 Task: Add Market Corner Two-Bite Coconut Macaroons to the cart.
Action: Mouse pressed left at (25, 78)
Screenshot: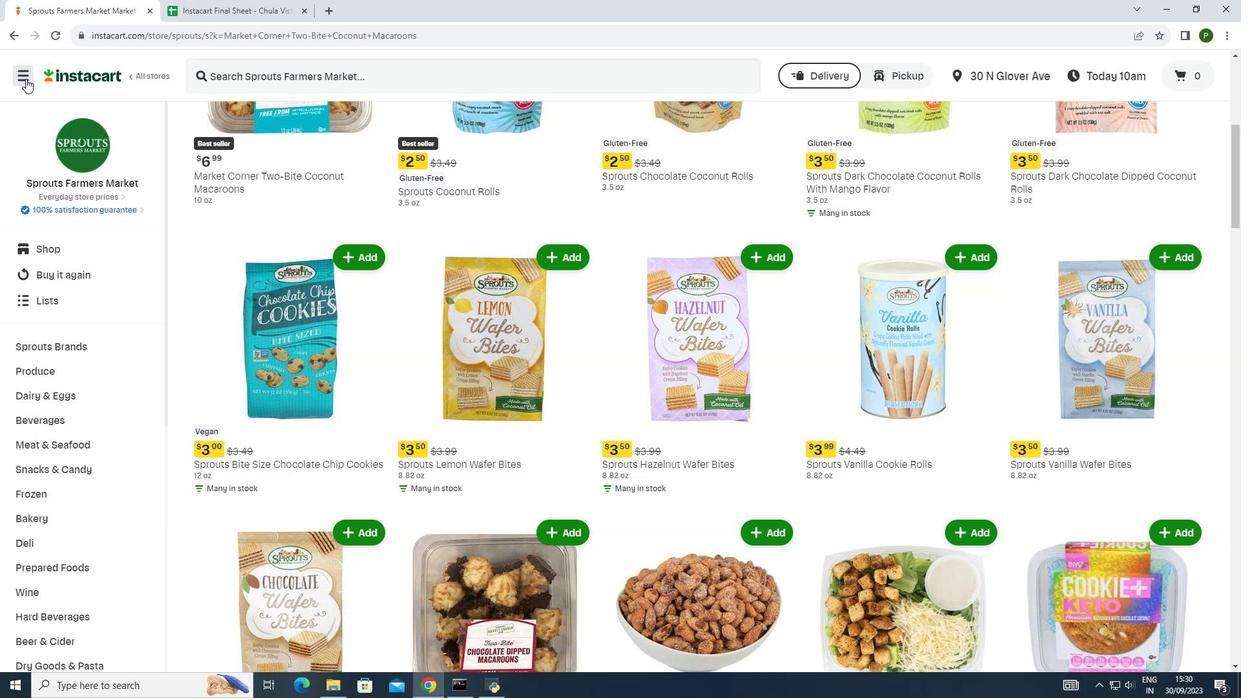 
Action: Mouse moved to (58, 329)
Screenshot: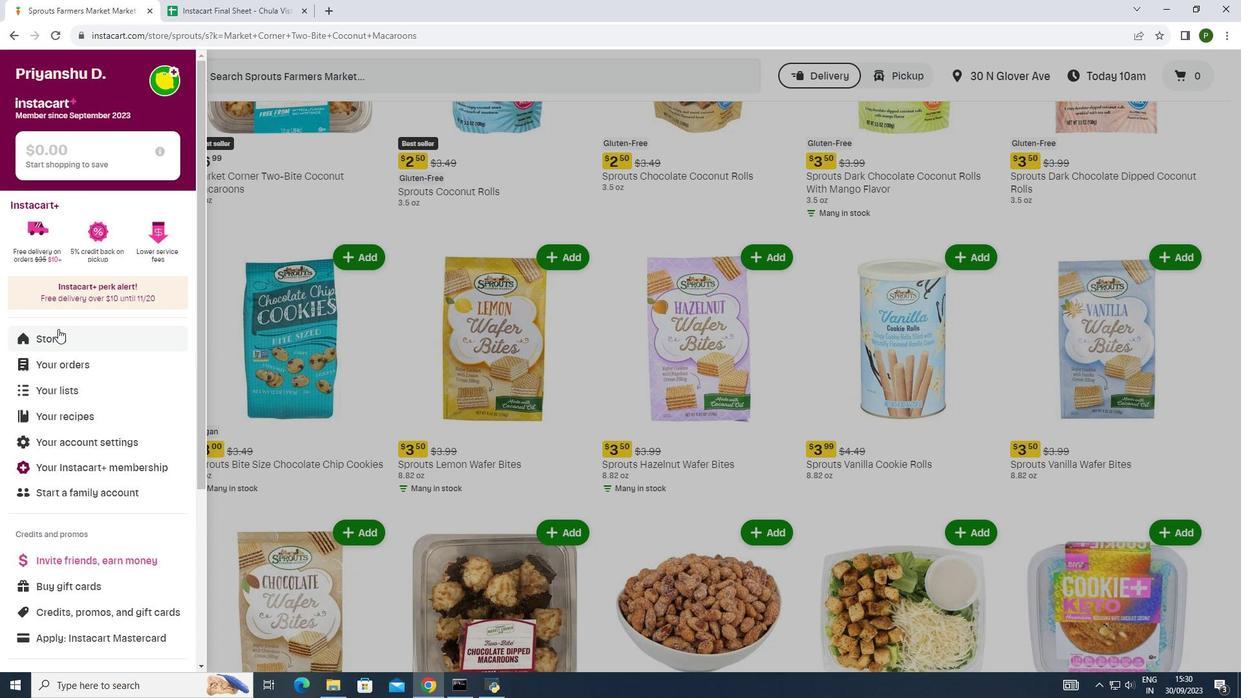 
Action: Mouse pressed left at (58, 329)
Screenshot: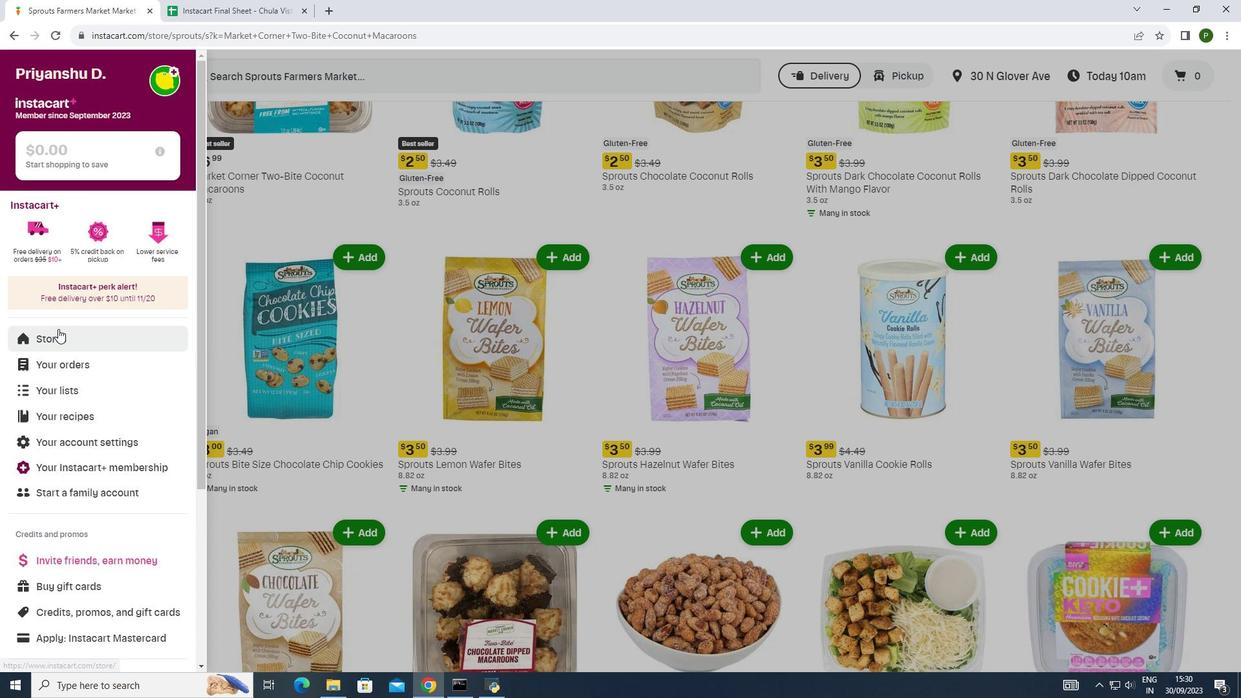 
Action: Mouse moved to (289, 126)
Screenshot: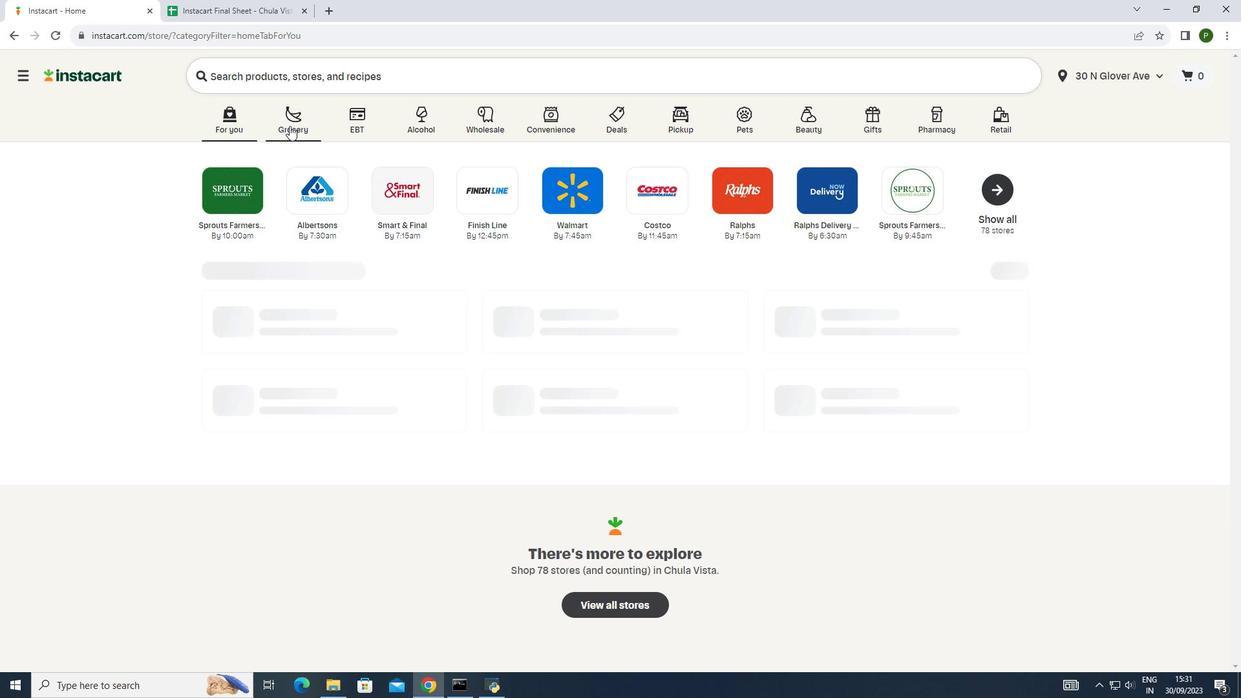 
Action: Mouse pressed left at (289, 126)
Screenshot: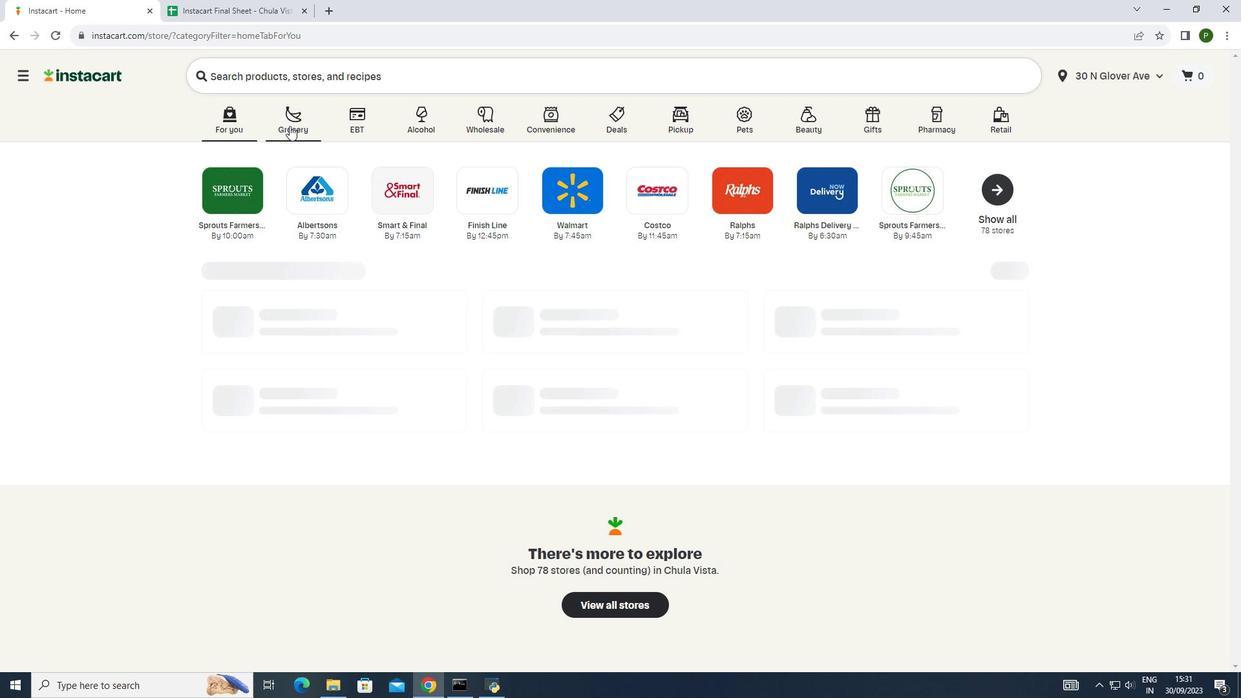 
Action: Mouse moved to (643, 195)
Screenshot: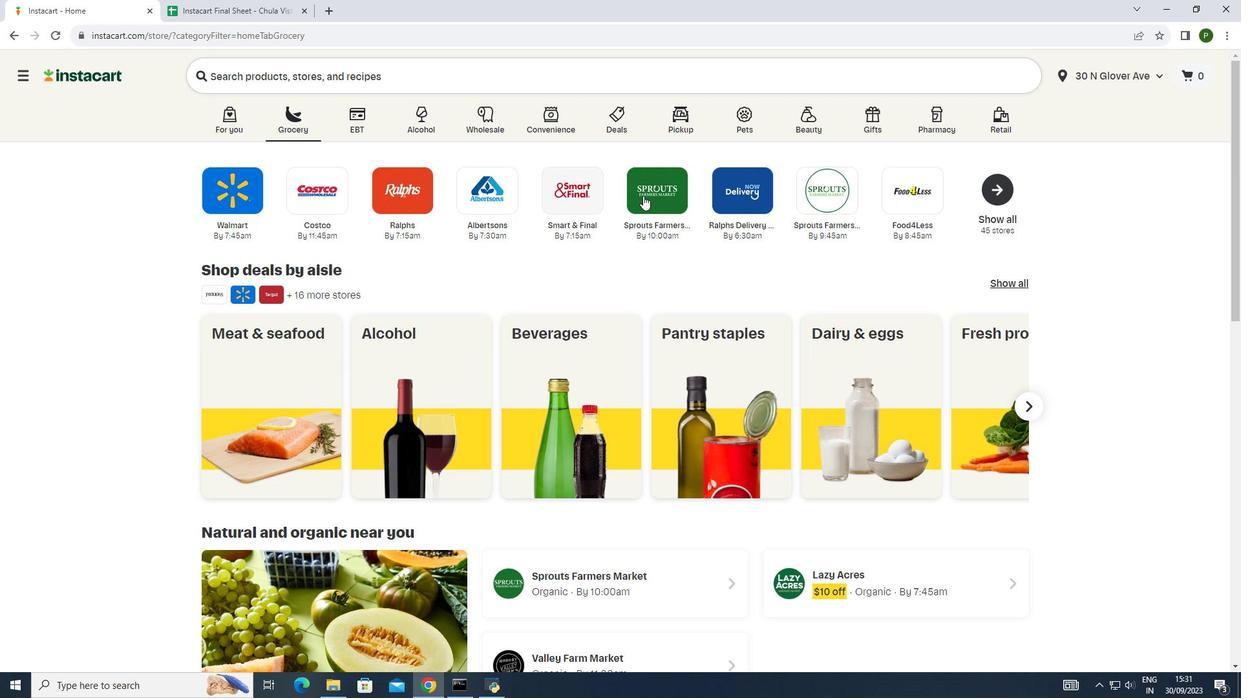 
Action: Mouse pressed left at (643, 195)
Screenshot: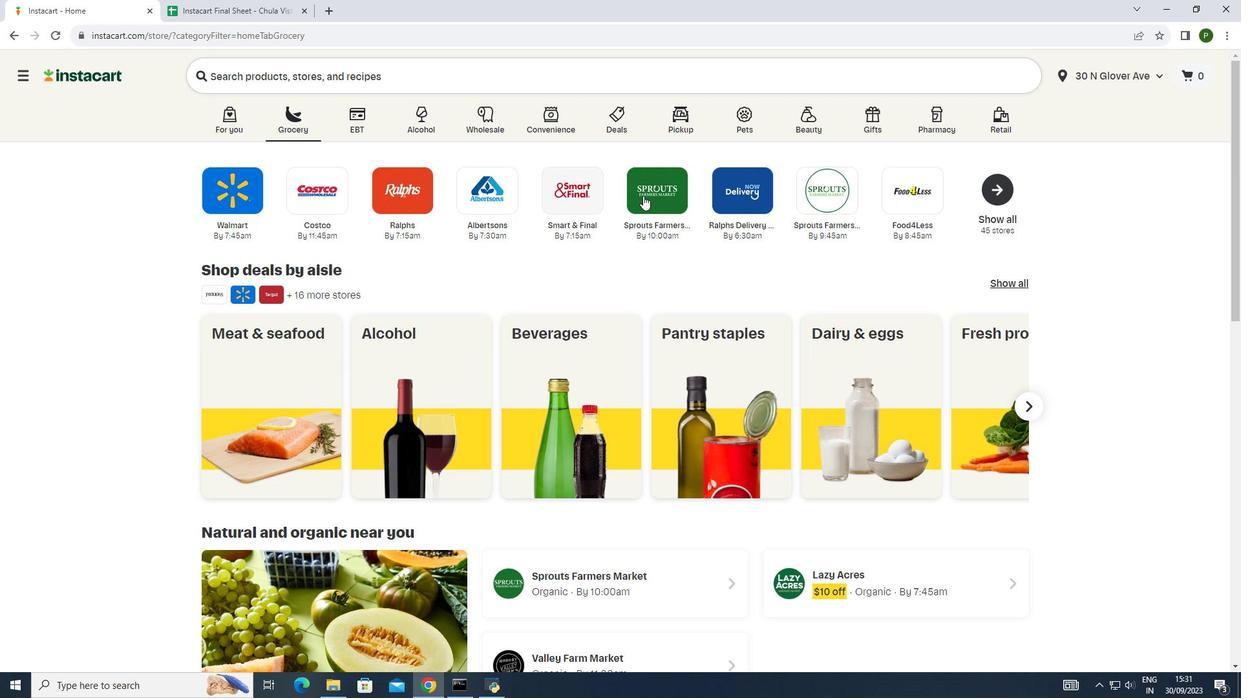 
Action: Mouse moved to (89, 343)
Screenshot: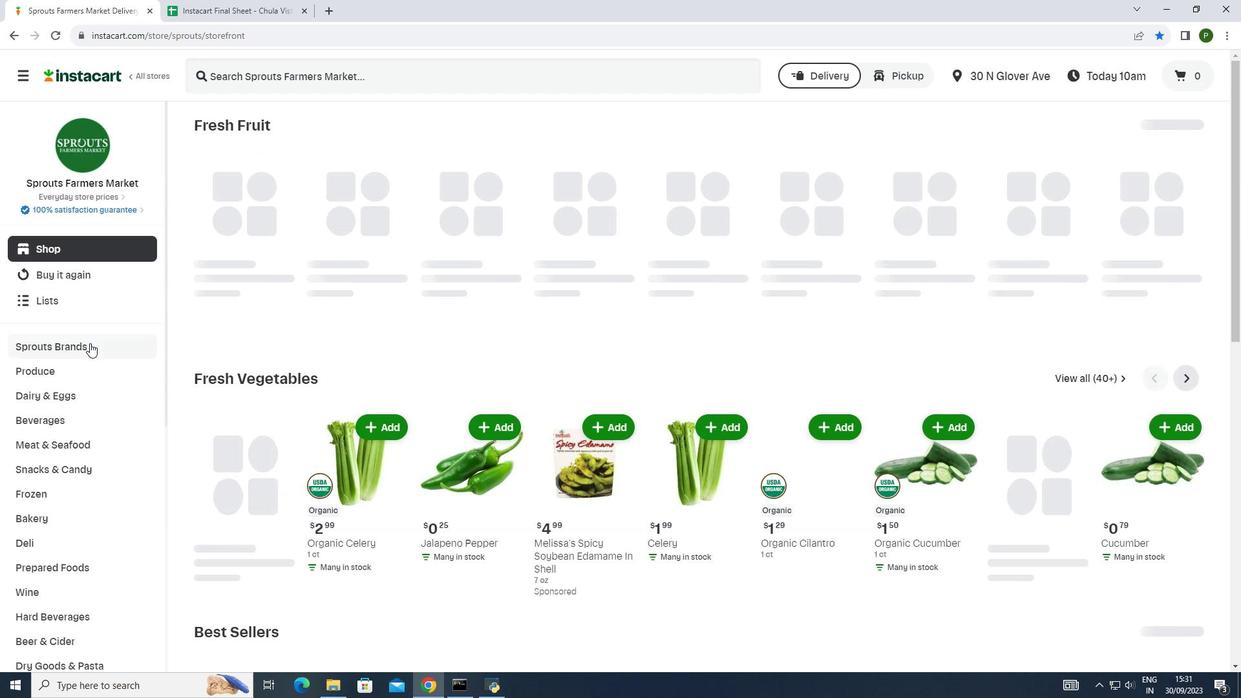 
Action: Mouse pressed left at (89, 343)
Screenshot: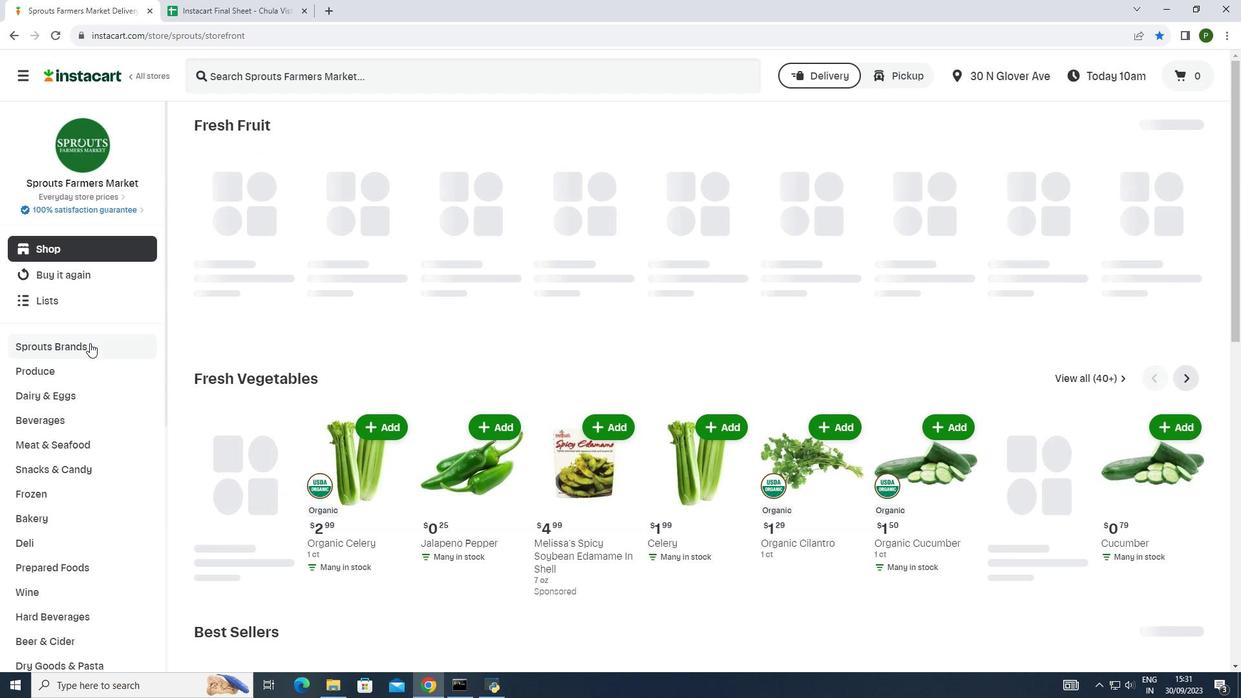 
Action: Mouse moved to (62, 373)
Screenshot: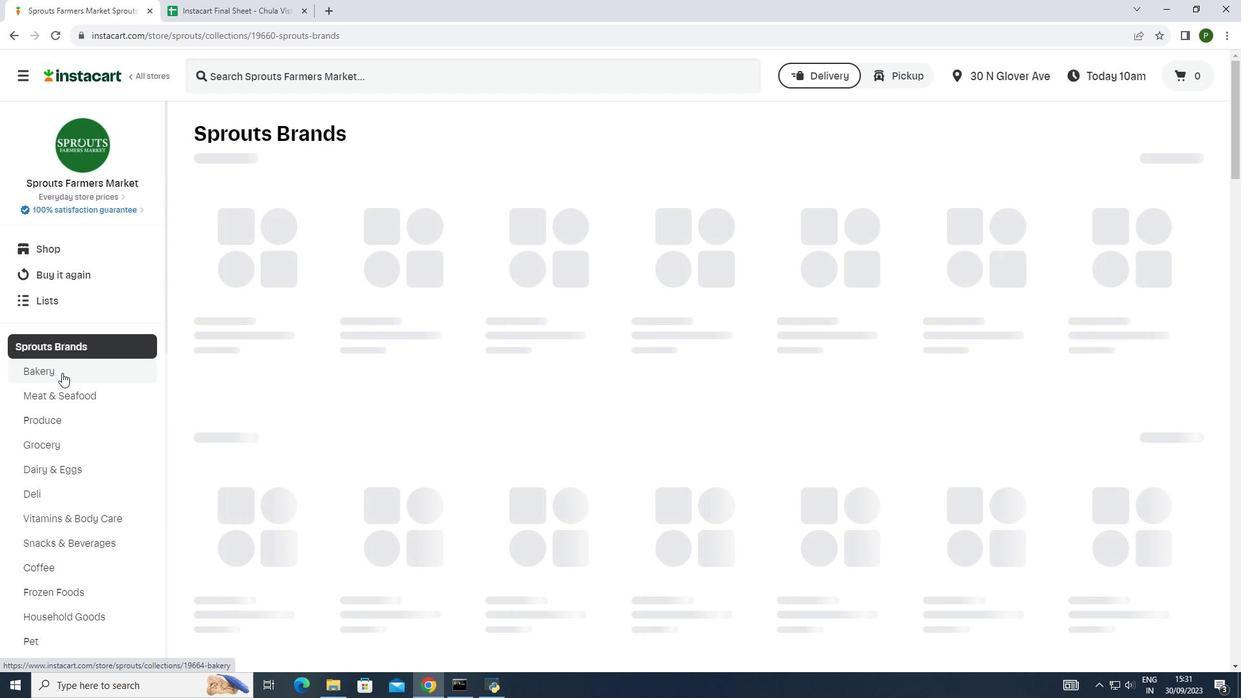 
Action: Mouse pressed left at (62, 373)
Screenshot: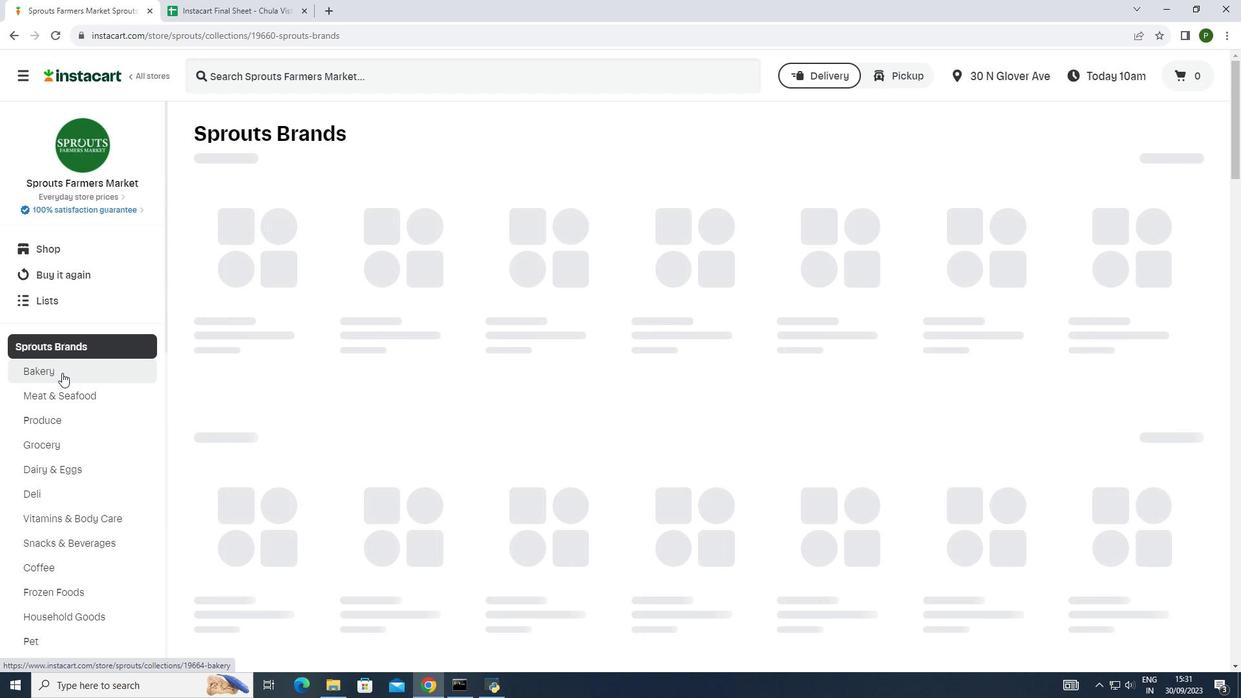 
Action: Mouse moved to (1099, 431)
Screenshot: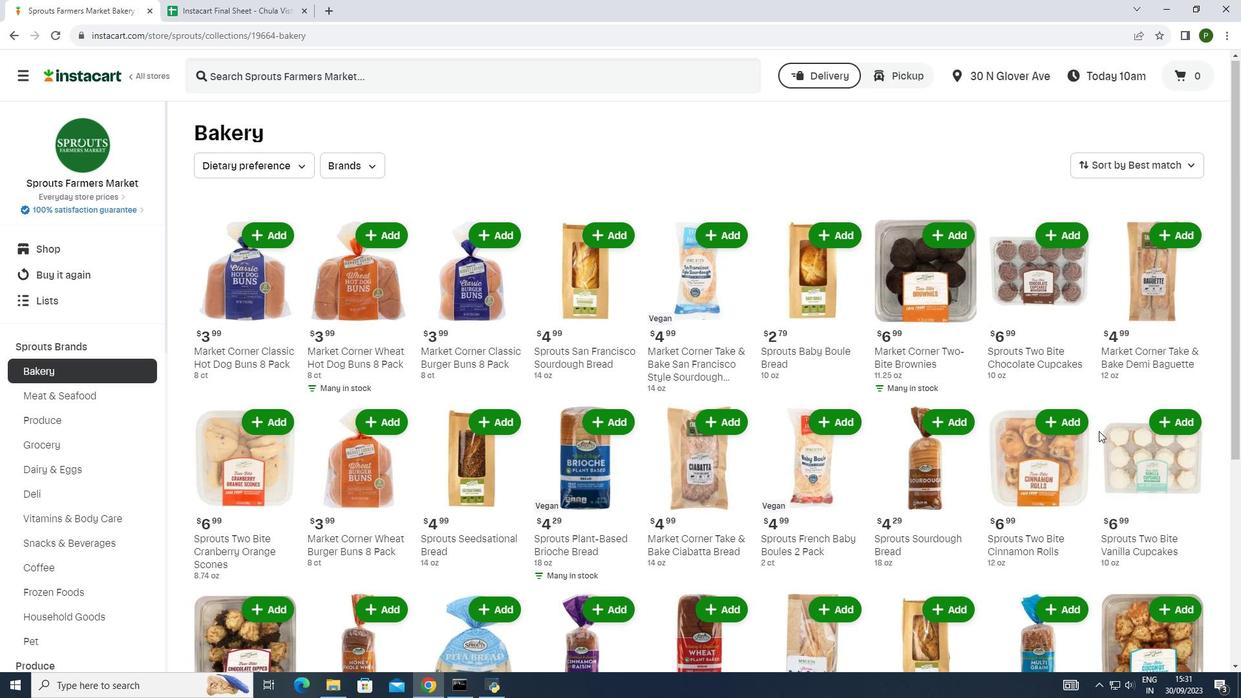 
Action: Mouse scrolled (1099, 430) with delta (0, 0)
Screenshot: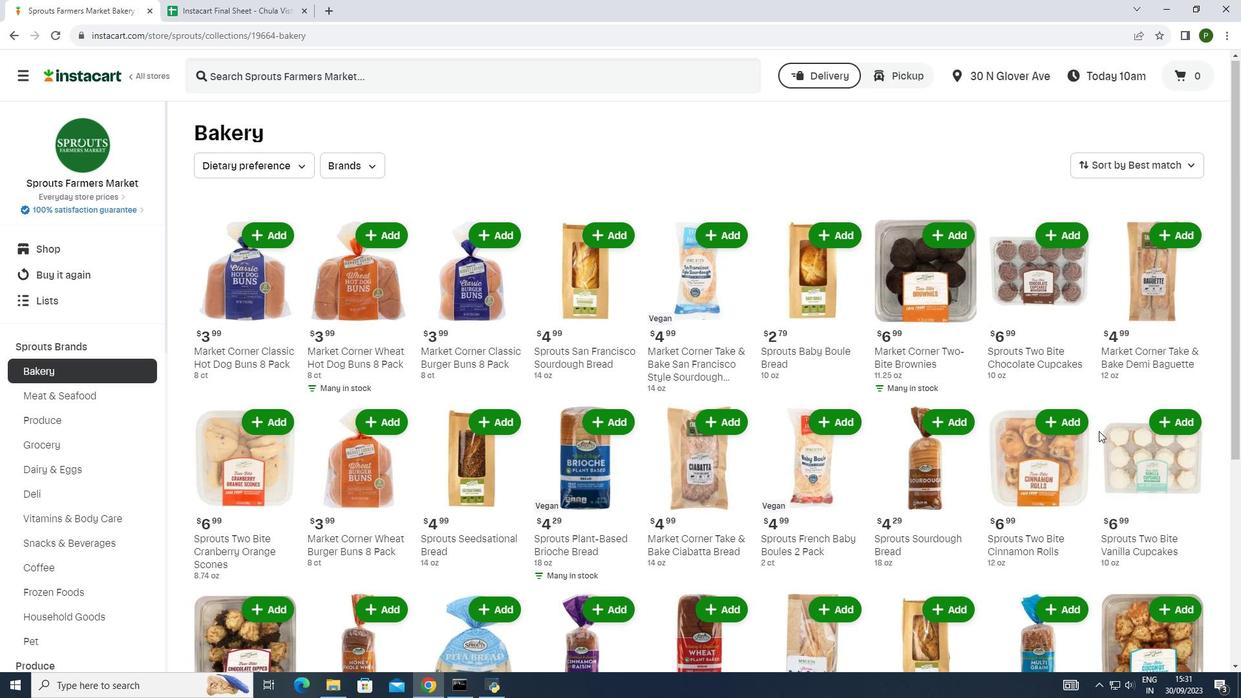 
Action: Mouse moved to (782, 463)
Screenshot: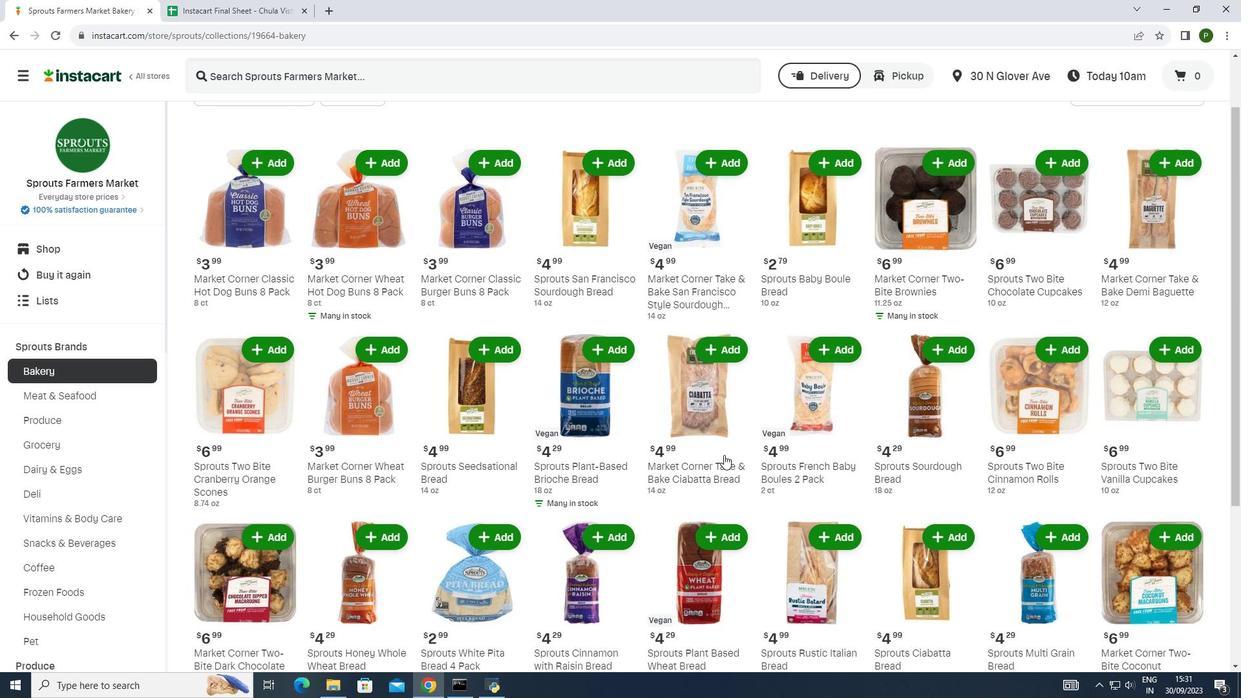 
Action: Mouse scrolled (782, 462) with delta (0, 0)
Screenshot: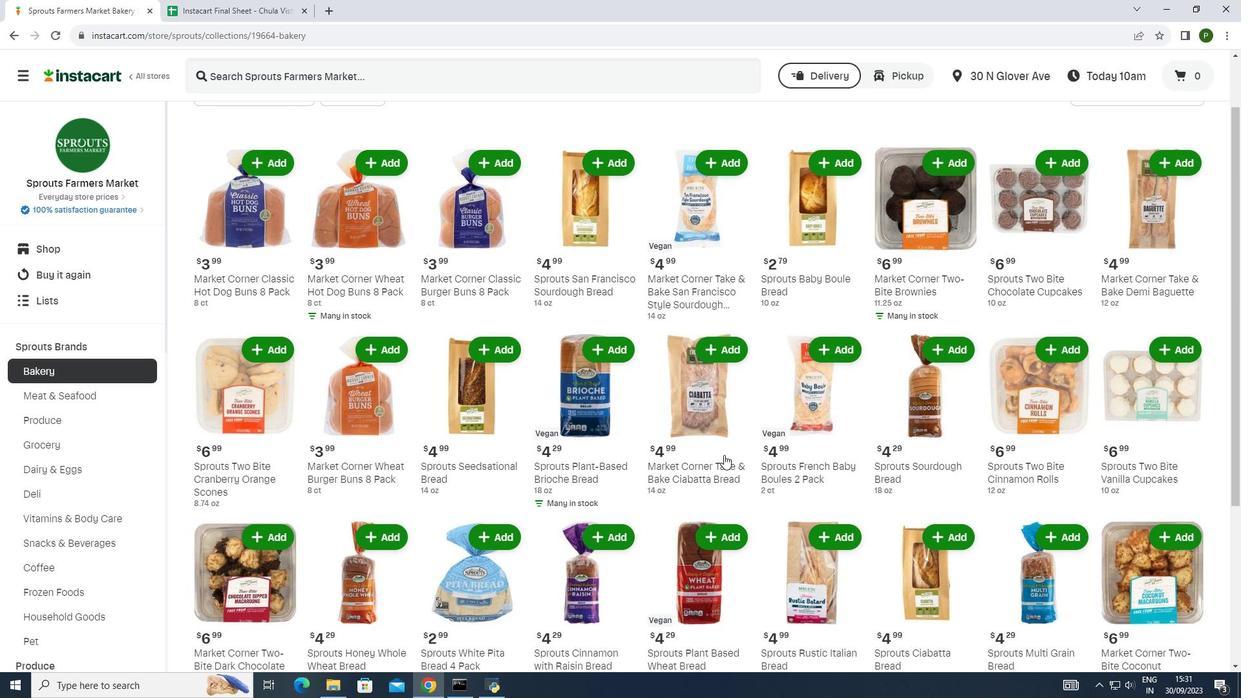 
Action: Mouse moved to (653, 450)
Screenshot: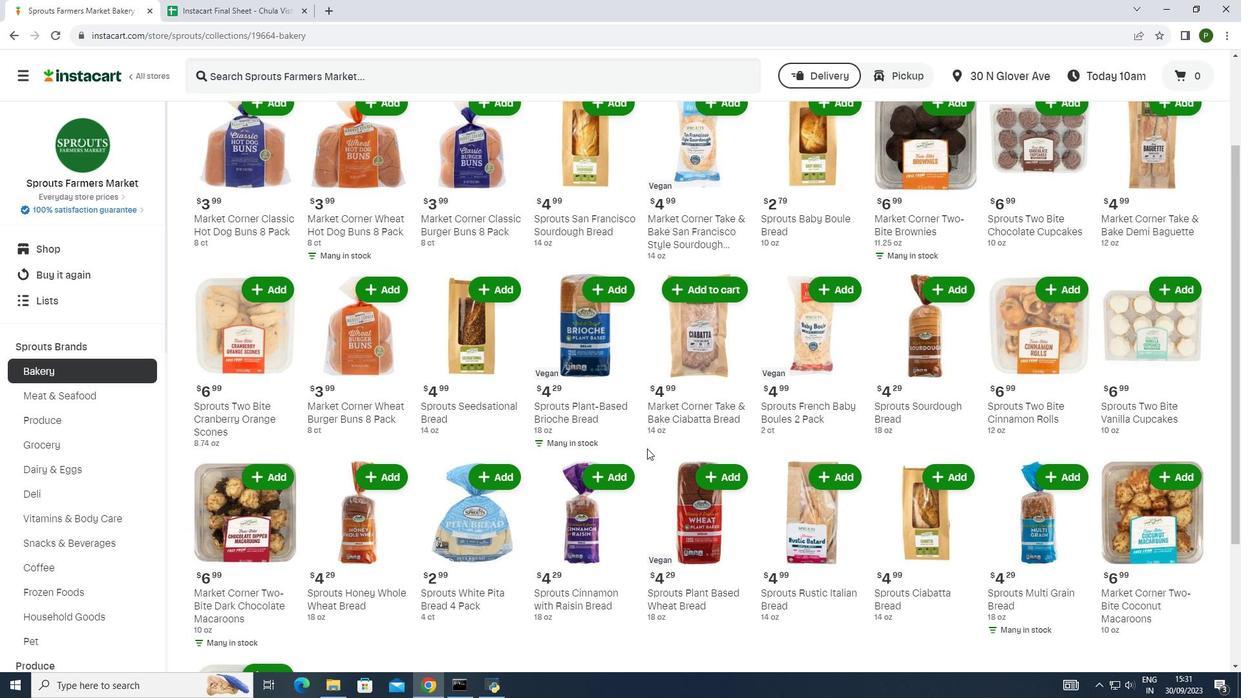 
Action: Mouse scrolled (653, 450) with delta (0, 0)
Screenshot: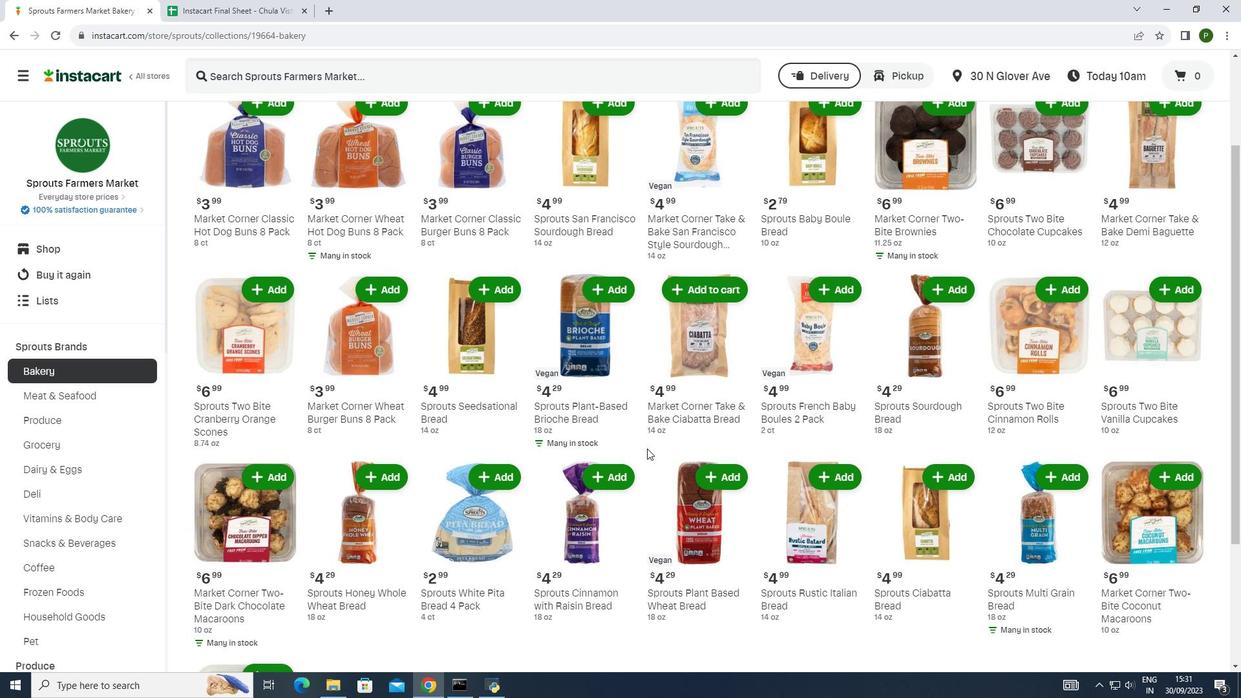 
Action: Mouse moved to (1175, 411)
Screenshot: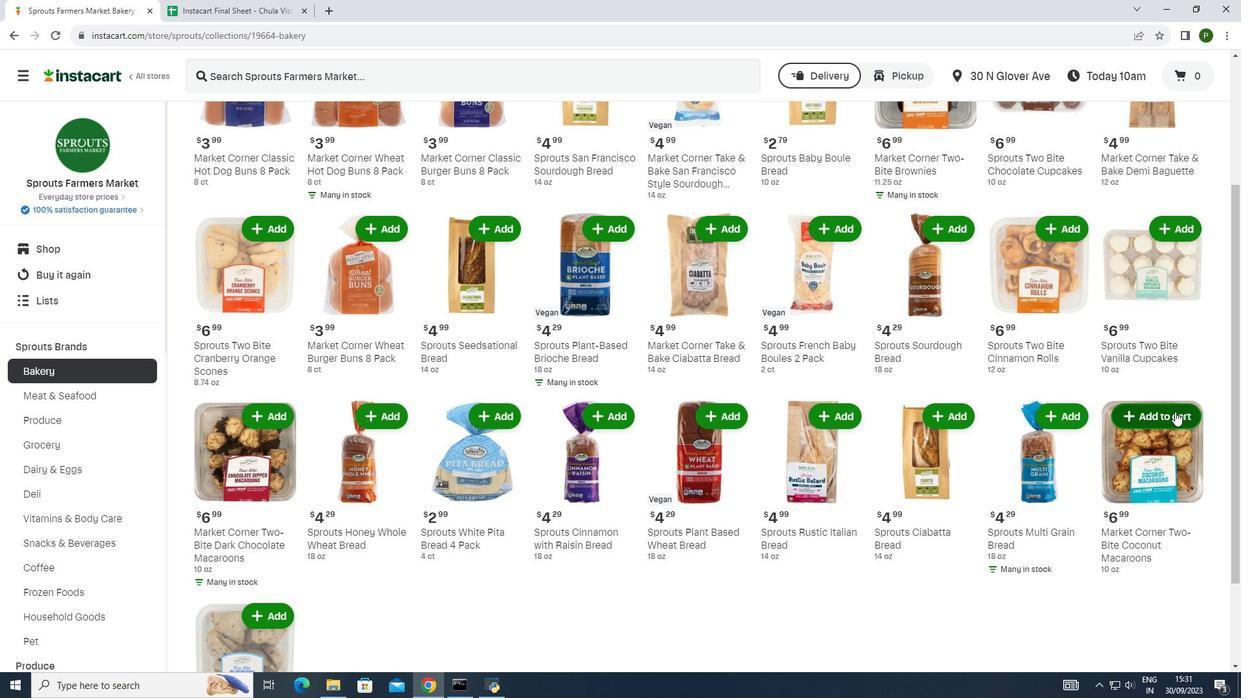 
Action: Mouse pressed left at (1175, 411)
Screenshot: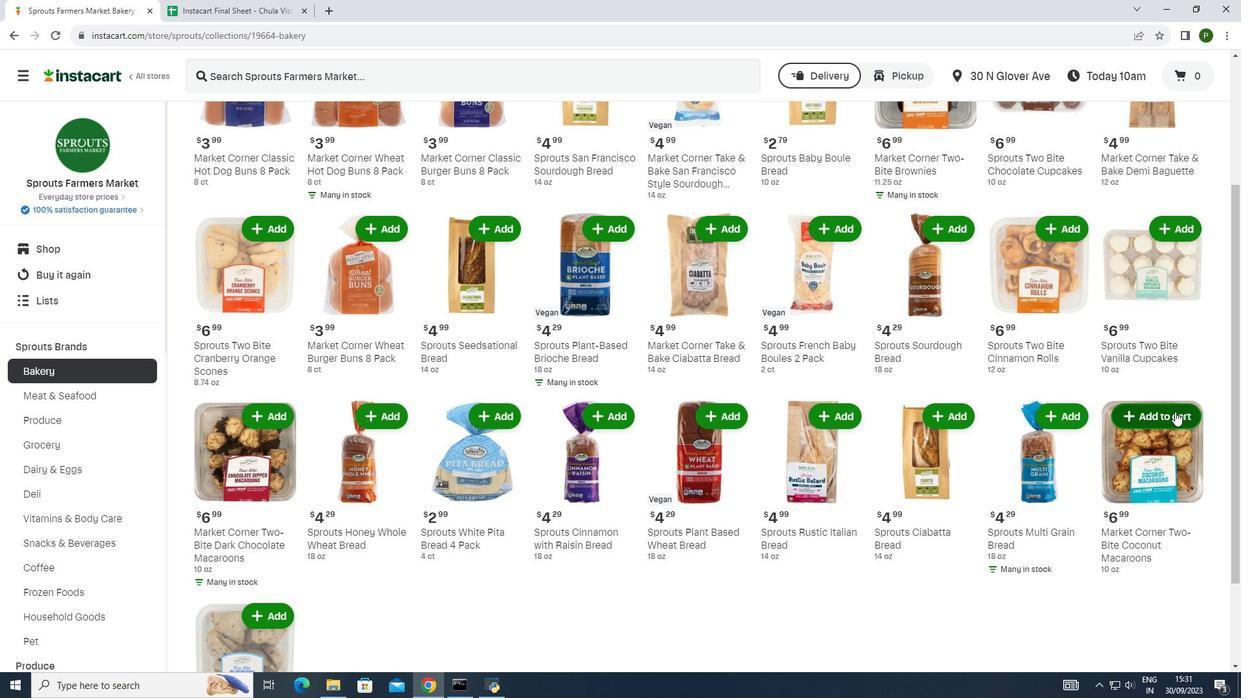 
